 Task: Create List Brand Swag in Board IT Support Services to Workspace Customer Relationship Management Software. Create List Brand Store in Board Product Design Sprint to Workspace Customer Relationship Management Software. Create List Brand Licensing in Board Email Marketing Drip Campaign Strategy and Execution to Workspace Customer Relationship Management Software
Action: Mouse moved to (314, 123)
Screenshot: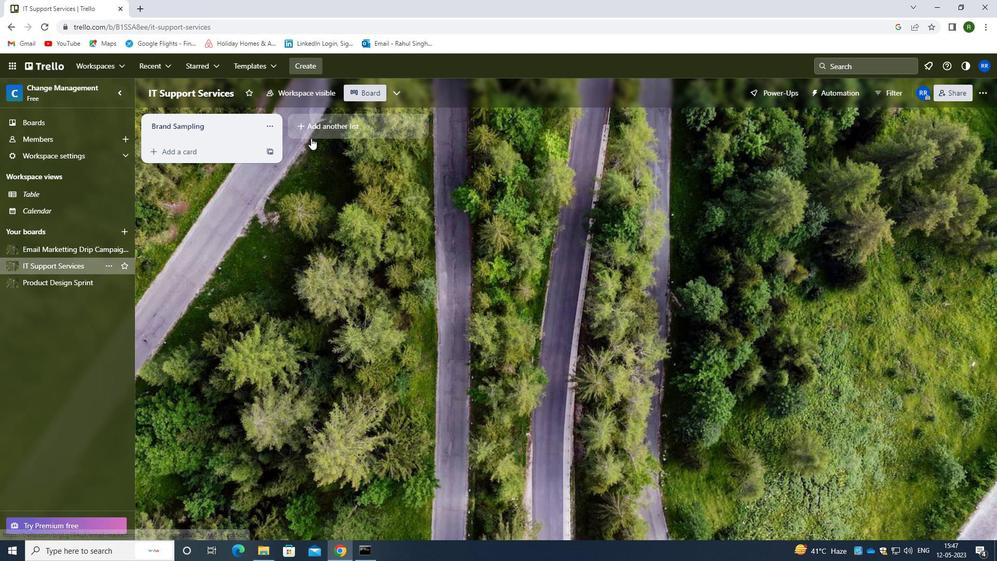 
Action: Mouse pressed left at (314, 123)
Screenshot: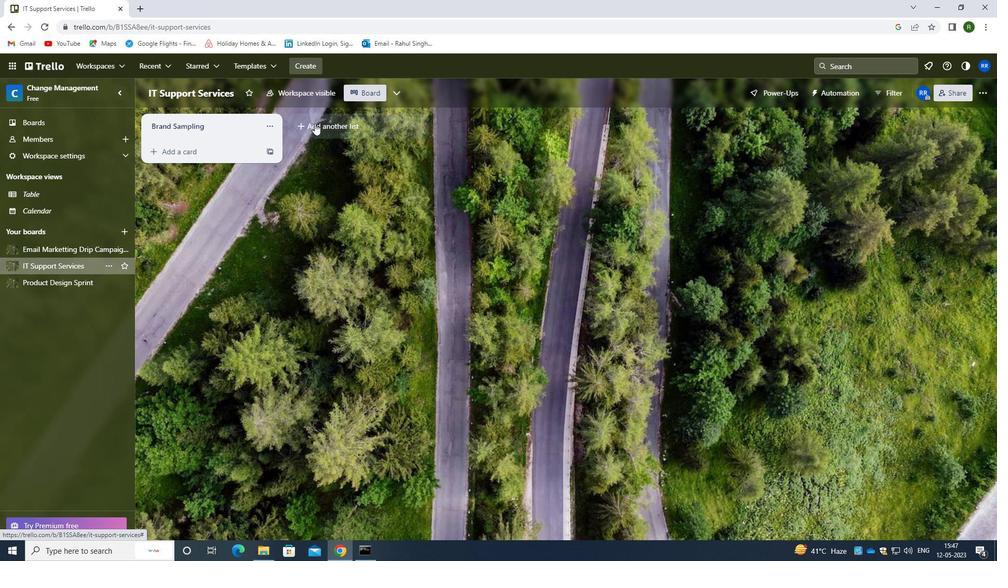 
Action: Mouse moved to (312, 144)
Screenshot: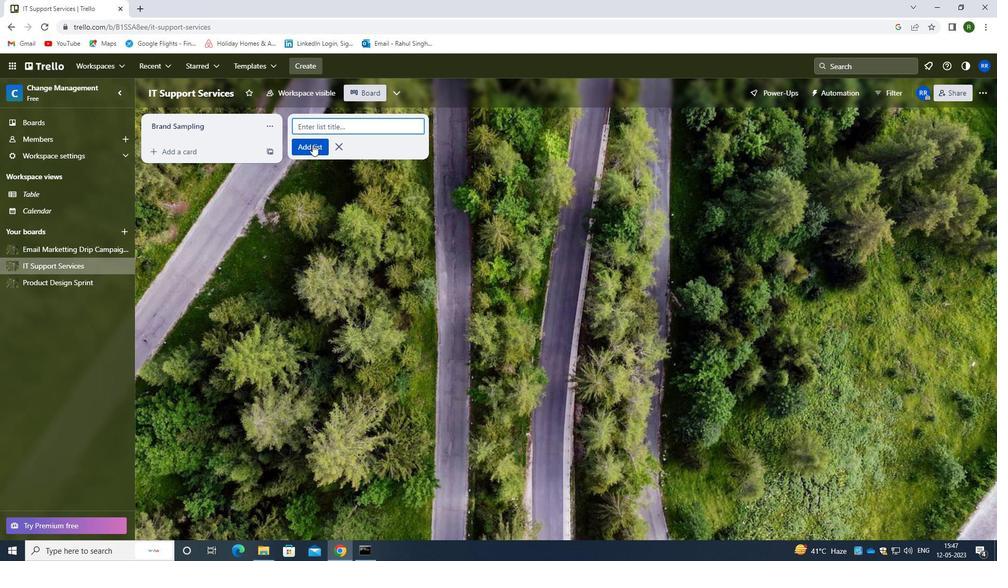 
Action: Key pressed <Key.caps_lock>b<Key.caps_lock>rand<Key.space><Key.caps_lock>s<Key.caps_lock>wag
Screenshot: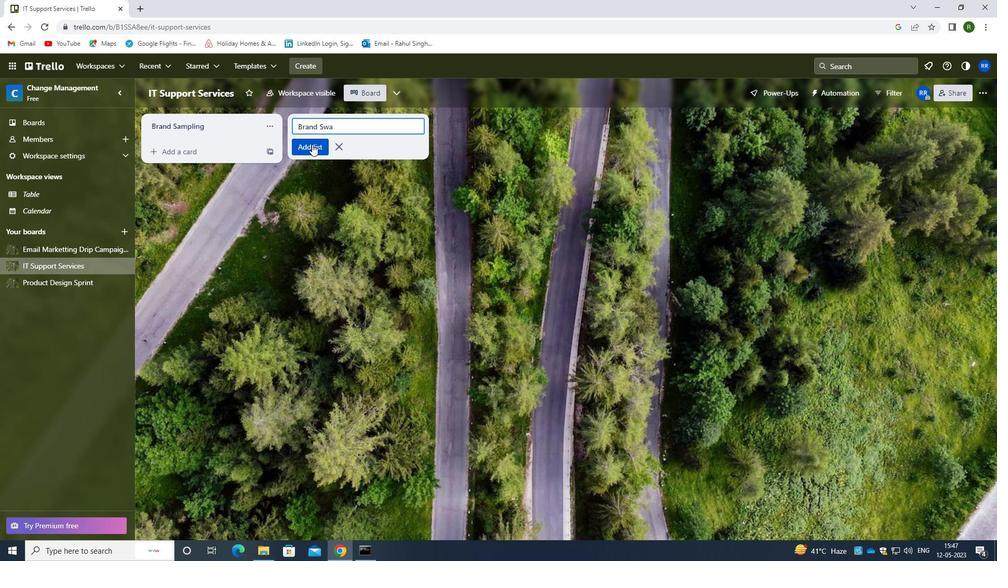 
Action: Mouse moved to (305, 145)
Screenshot: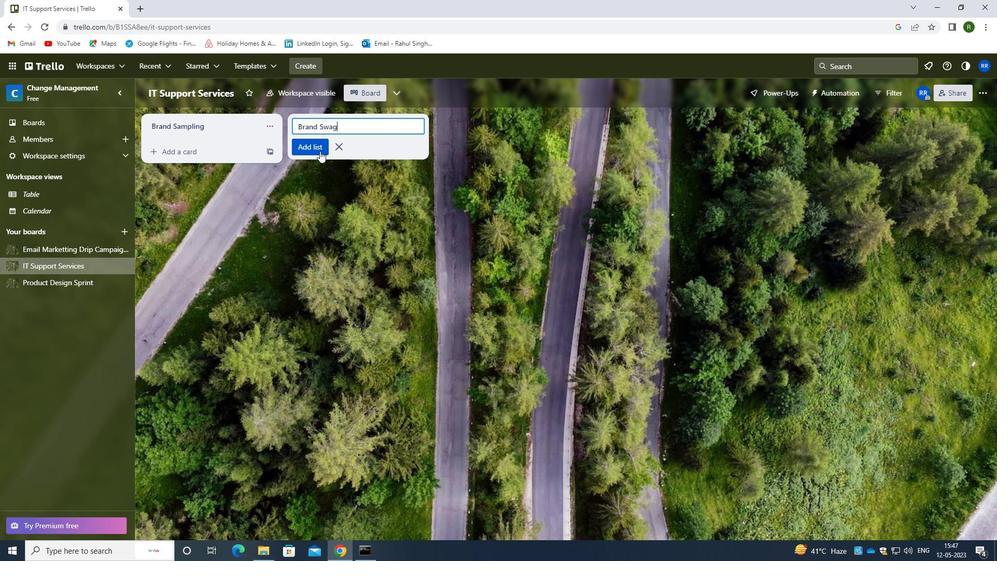 
Action: Mouse pressed left at (305, 145)
Screenshot: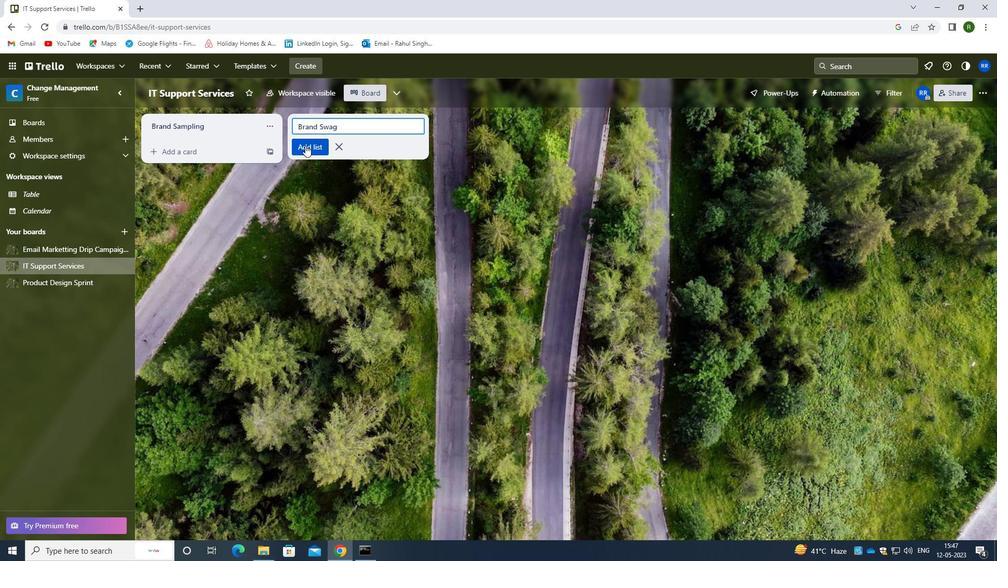
Action: Mouse moved to (72, 286)
Screenshot: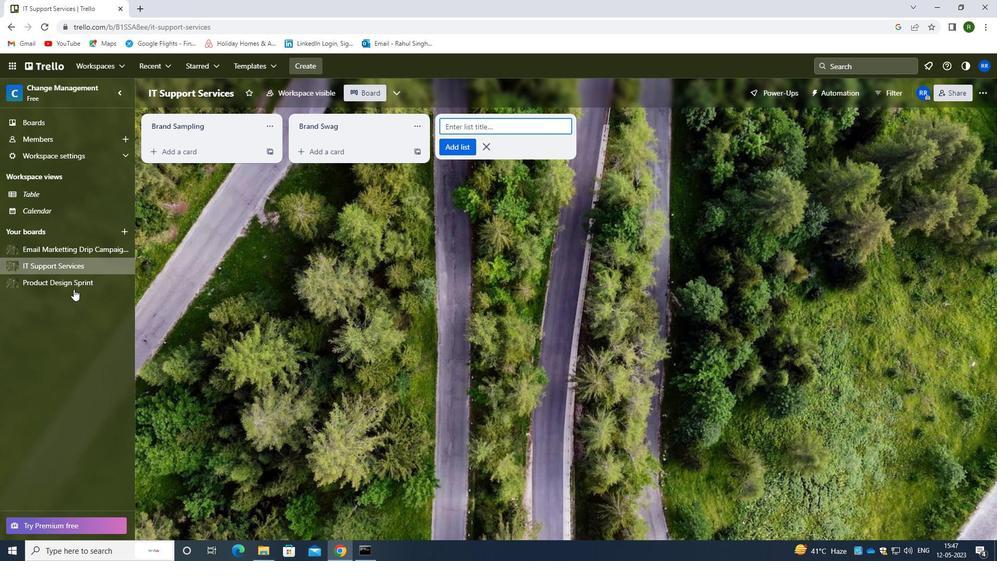 
Action: Mouse pressed left at (72, 286)
Screenshot: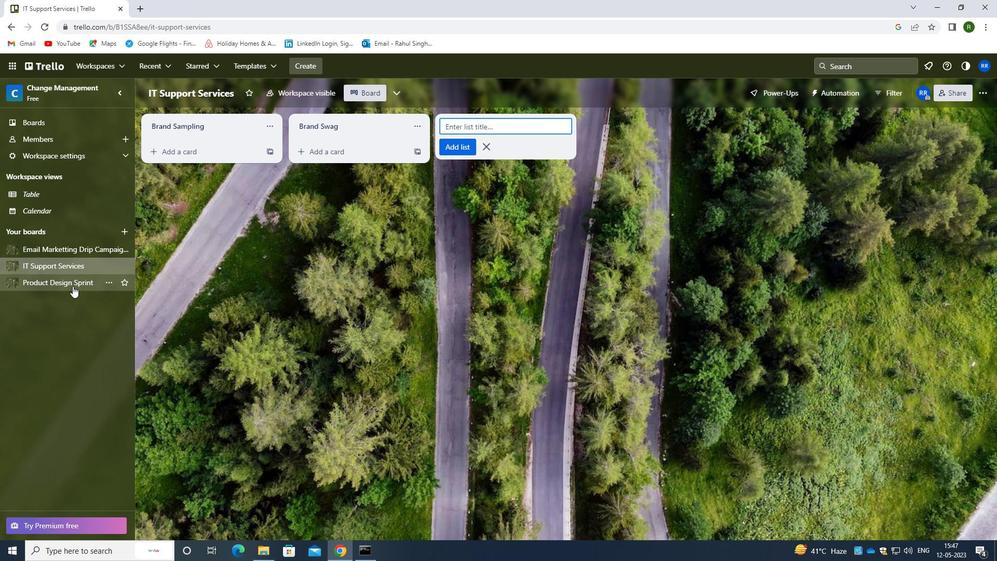 
Action: Mouse moved to (312, 130)
Screenshot: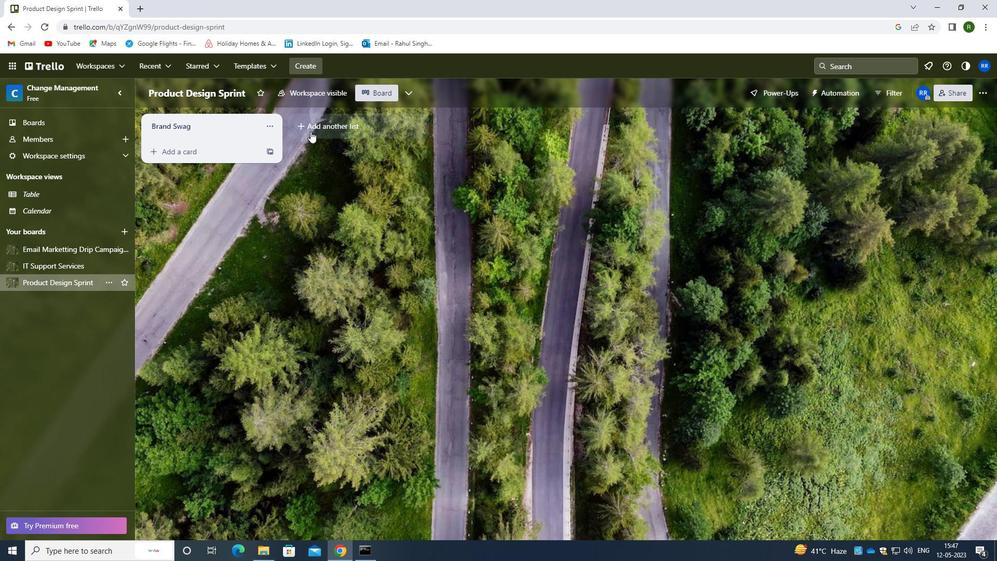 
Action: Mouse pressed left at (312, 130)
Screenshot: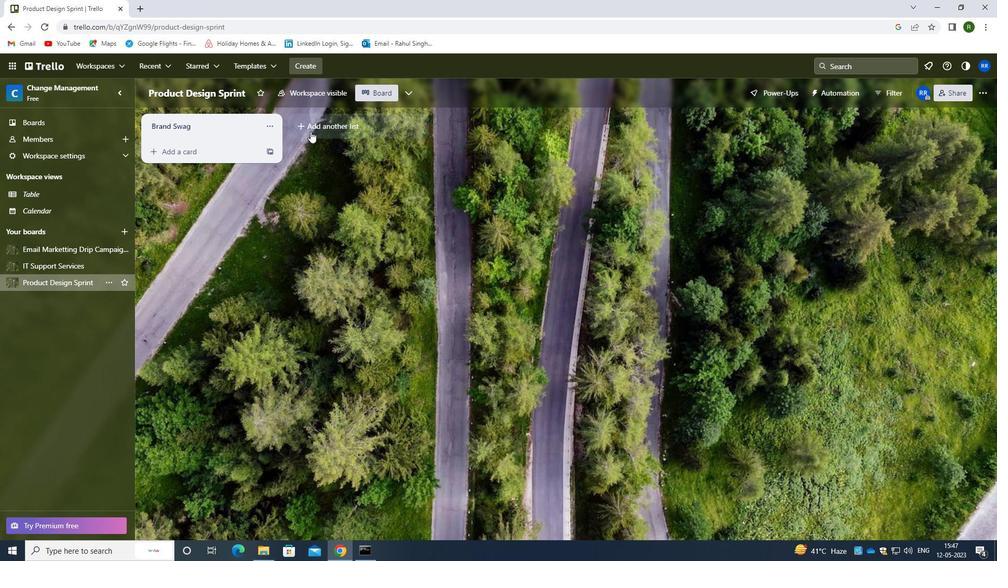 
Action: Mouse moved to (325, 158)
Screenshot: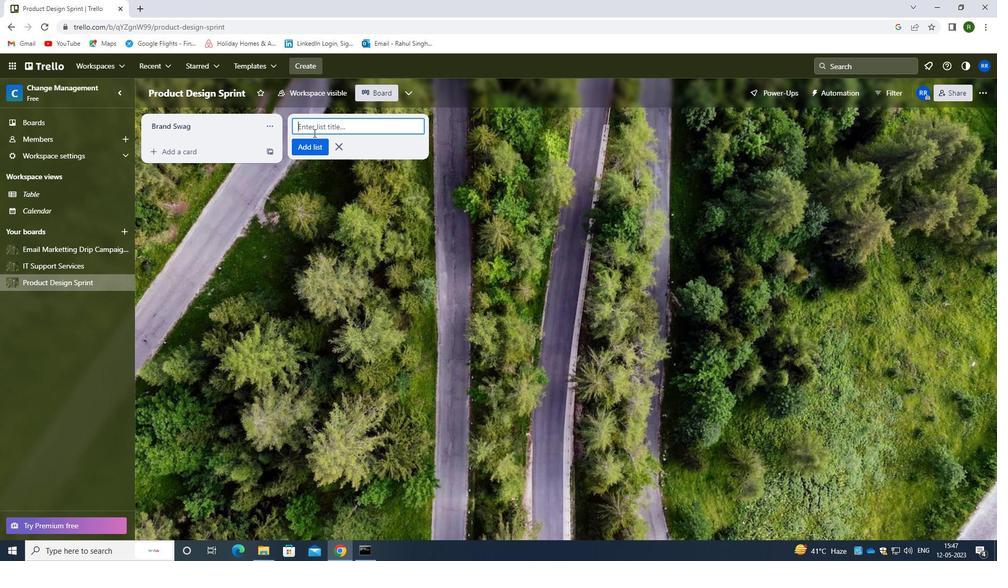
Action: Key pressed <Key.caps_lock>b<Key.caps_lock>rand<Key.space><Key.caps_lock>s<Key.caps_lock>tore
Screenshot: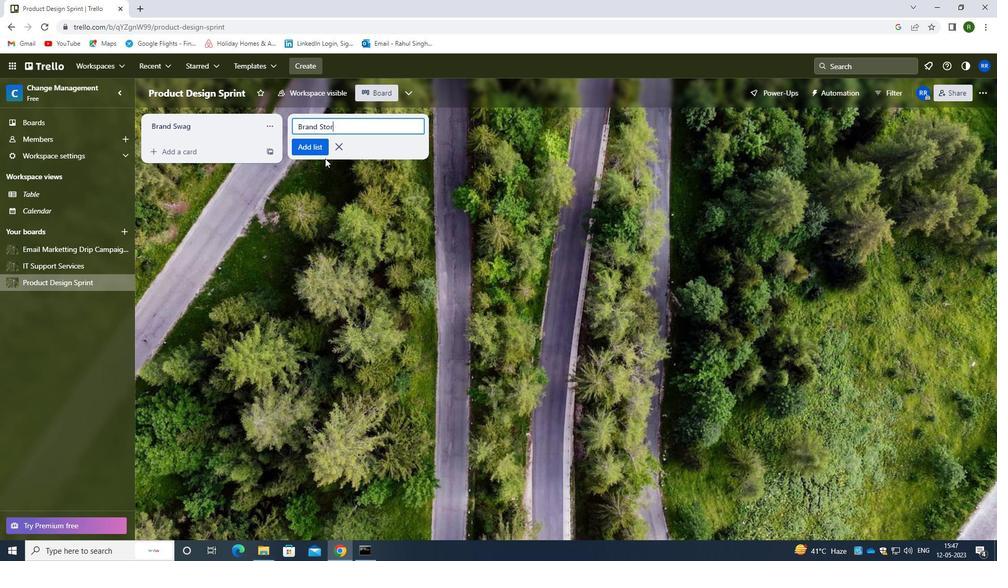 
Action: Mouse moved to (313, 142)
Screenshot: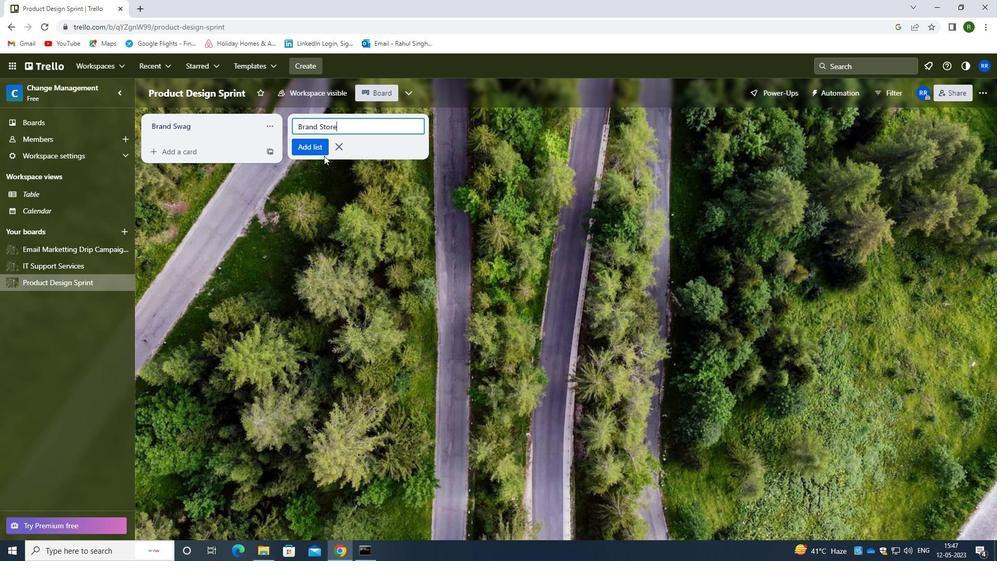 
Action: Mouse pressed left at (313, 142)
Screenshot: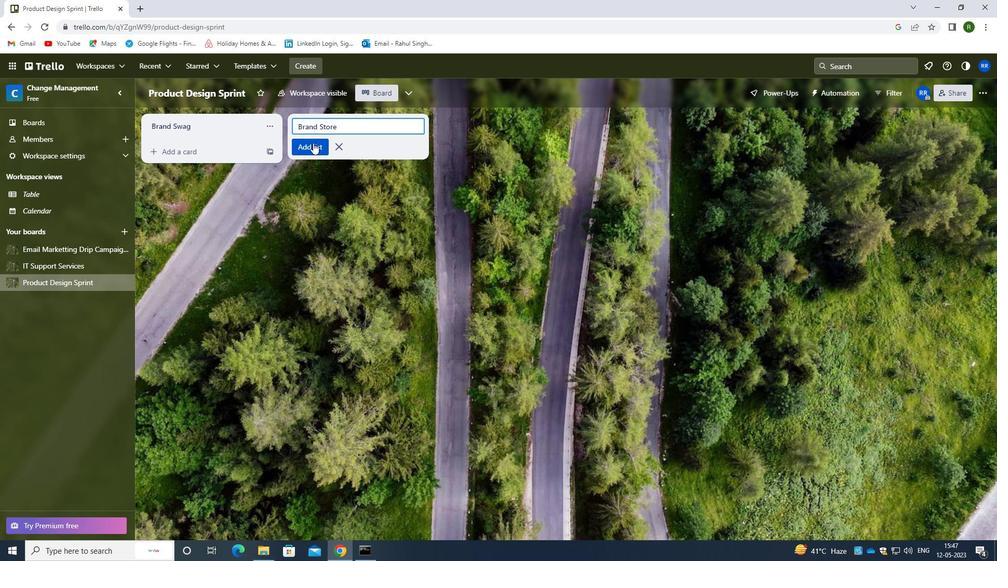 
Action: Mouse moved to (51, 253)
Screenshot: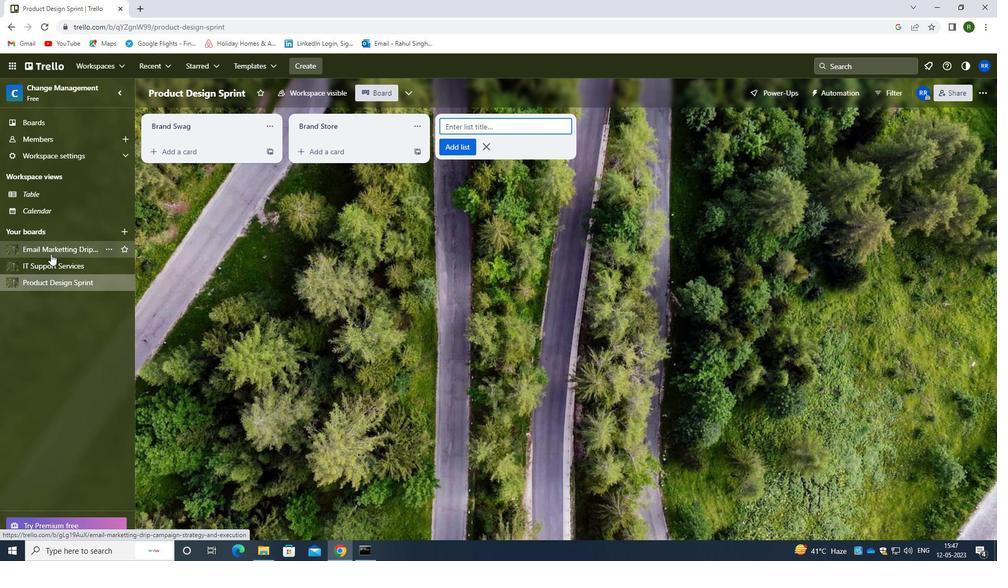 
Action: Mouse pressed left at (51, 253)
Screenshot: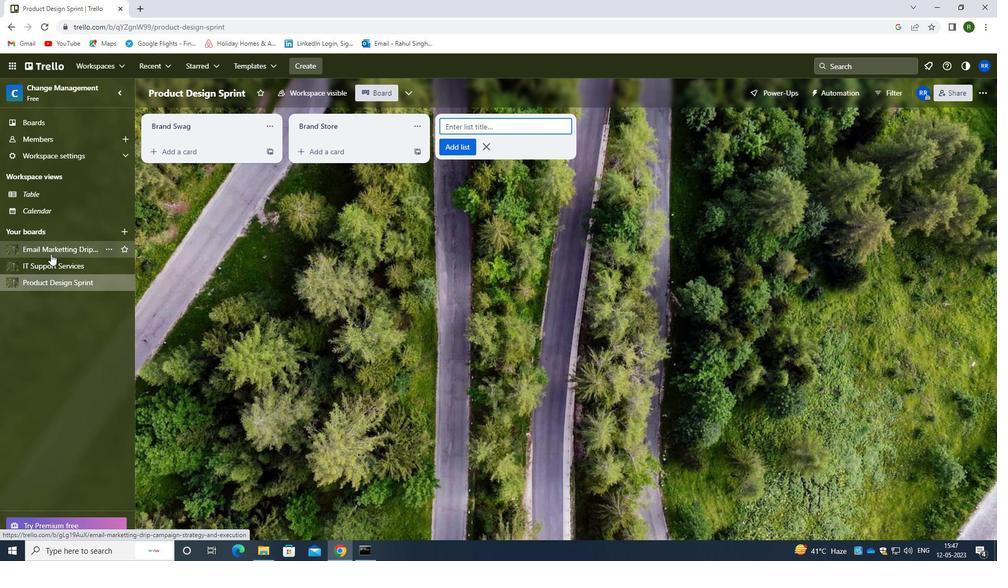 
Action: Mouse moved to (325, 121)
Screenshot: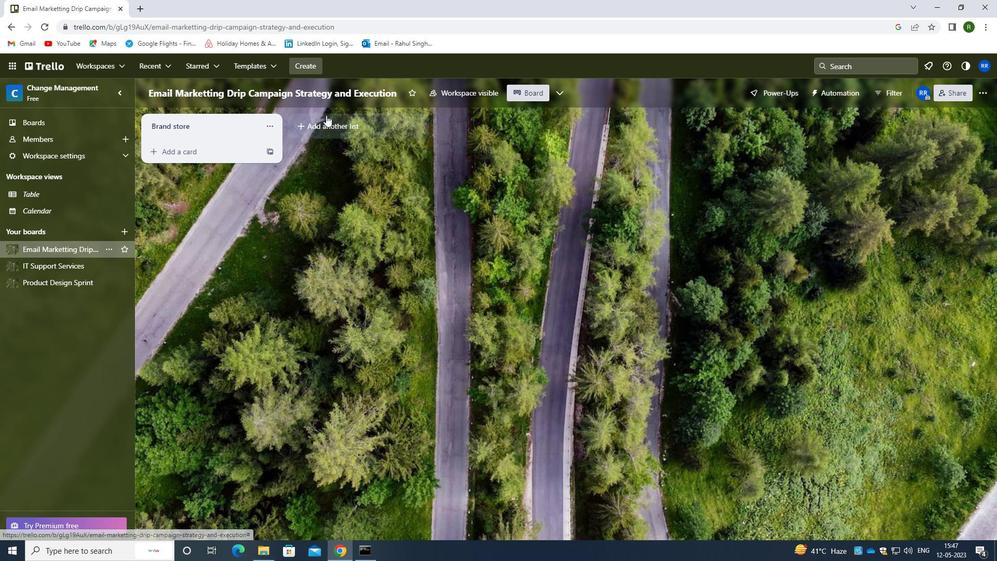 
Action: Mouse pressed left at (325, 121)
Screenshot: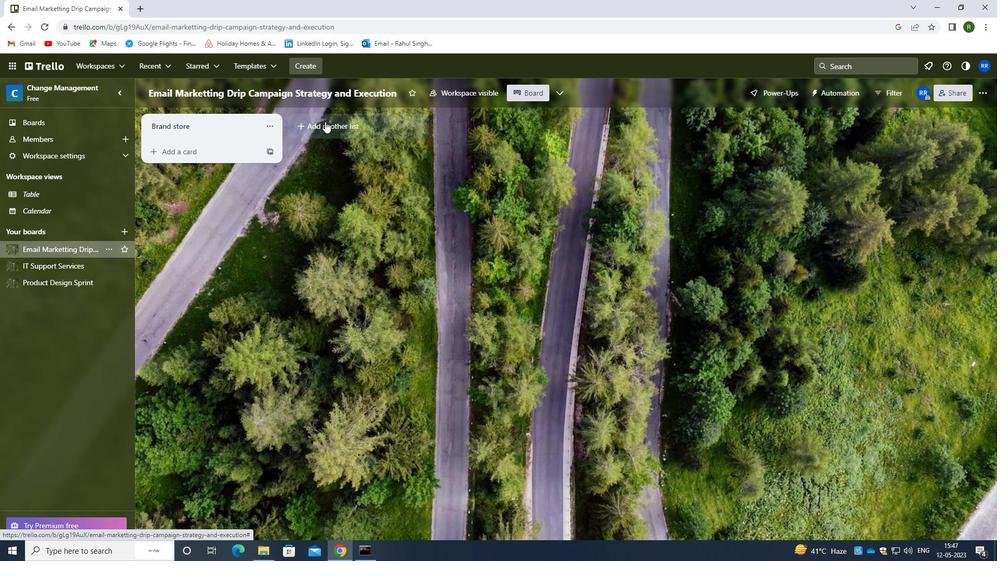 
Action: Mouse moved to (330, 130)
Screenshot: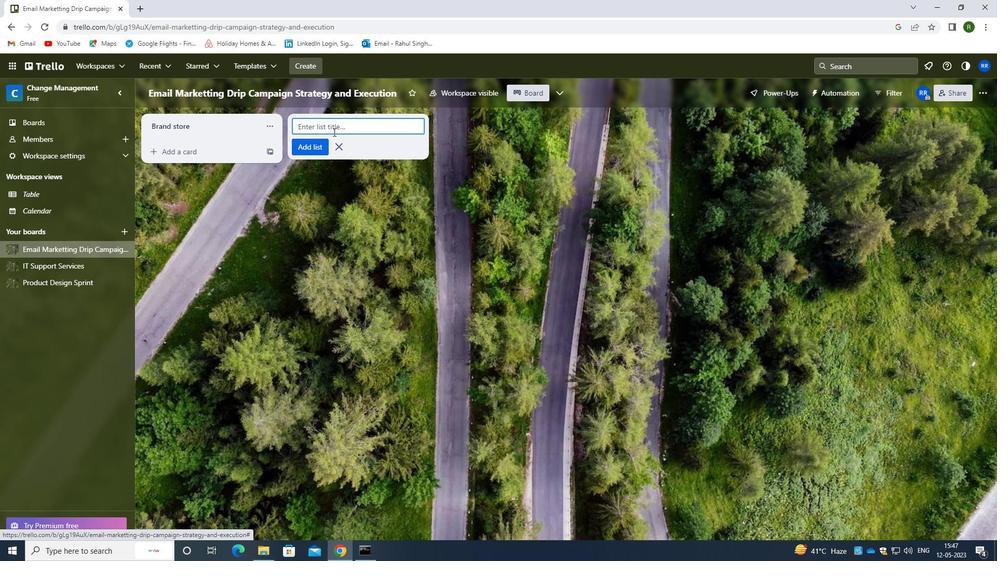 
Action: Key pressed <Key.caps_lock>e<Key.backspace>b<Key.caps_lock>rand<Key.space><Key.caps_lock>licensing<Key.backspace><Key.backspace><Key.backspace><Key.backspace><Key.backspace><Key.backspace><Key.backspace><Key.caps_lock><Key.backspace>icensing
Screenshot: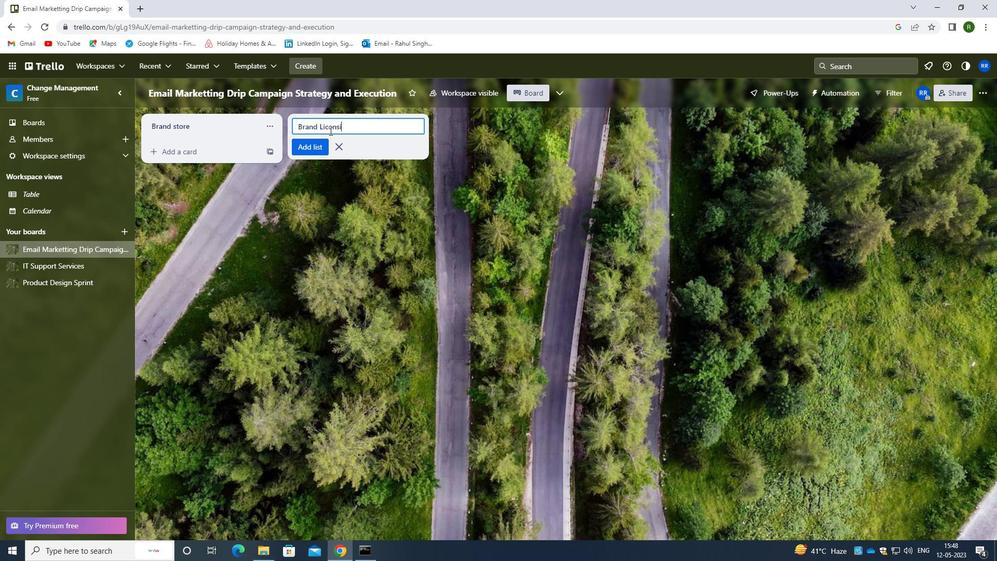 
Action: Mouse moved to (324, 144)
Screenshot: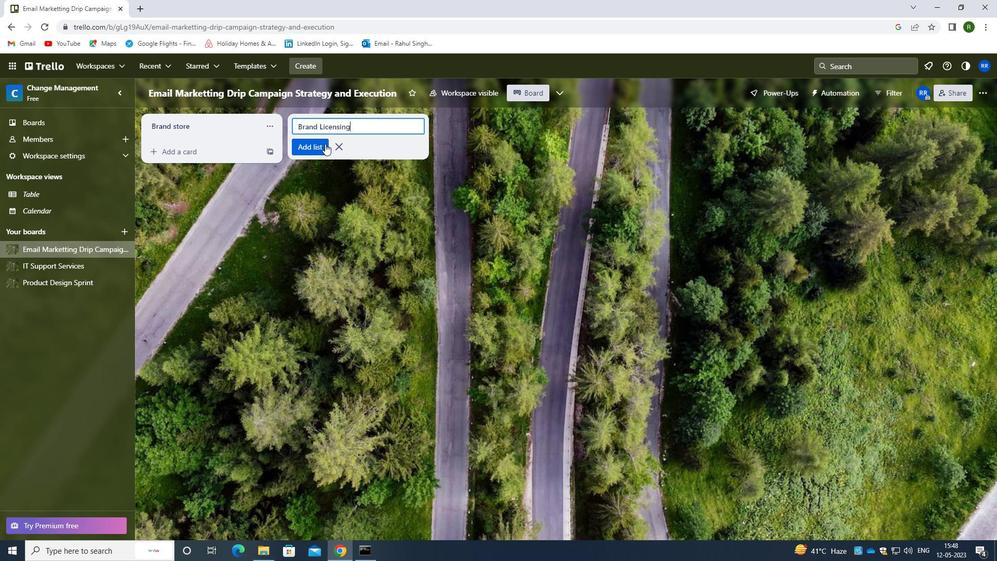 
Action: Mouse pressed left at (324, 144)
Screenshot: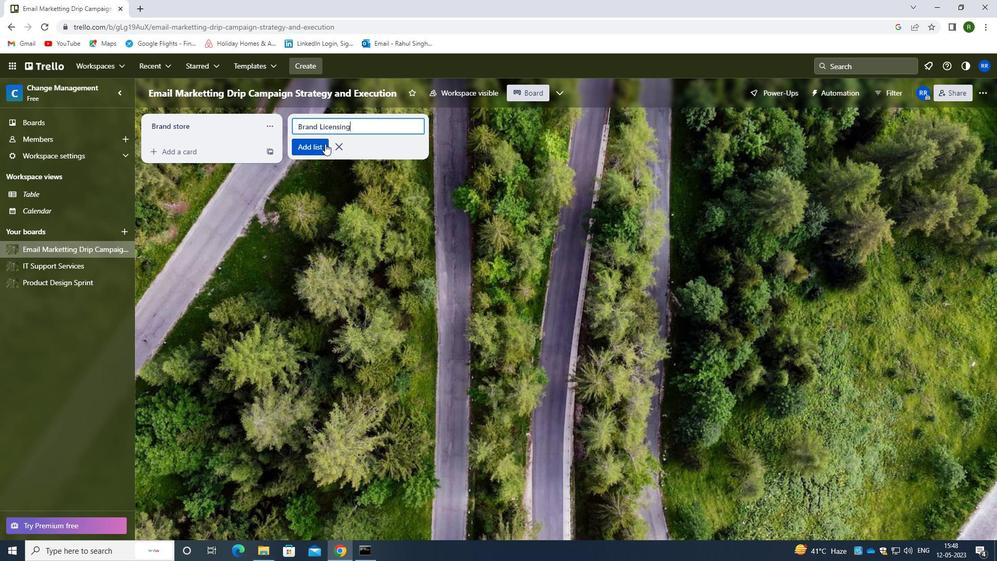 
Action: Mouse moved to (337, 246)
Screenshot: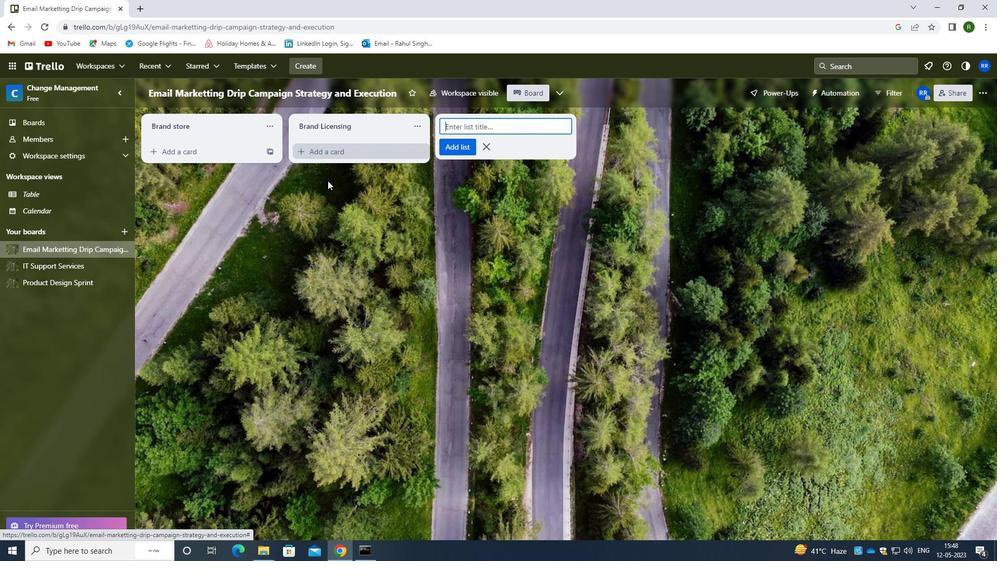
Action: Mouse pressed left at (337, 246)
Screenshot: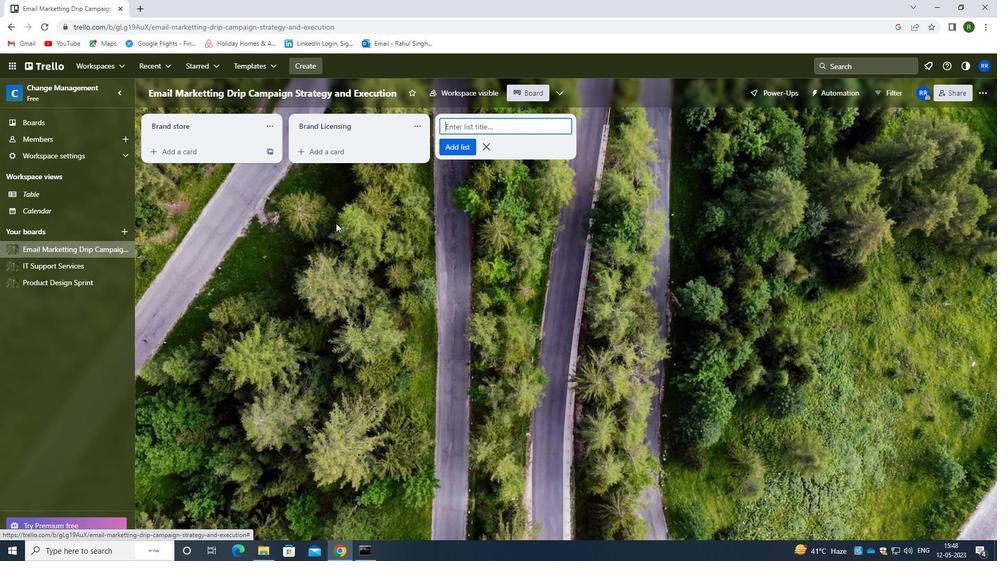 
Action: Mouse moved to (336, 246)
Screenshot: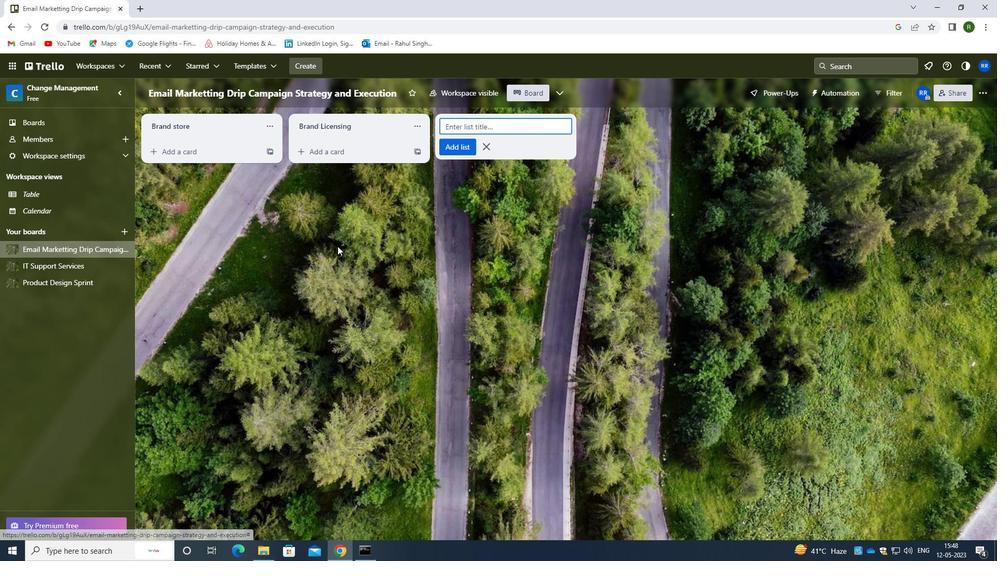 
